 Task: Add Attachment from "Attach a link" to Card Card0000000024 in Board Board0000000006 in Workspace WS0000000002 in Trello. Add Cover Red to Card Card0000000024 in Board Board0000000006 in Workspace WS0000000002 in Trello. Add "Join Card" Button Button0000000024  to Card Card0000000024 in Board Board0000000006 in Workspace WS0000000002 in Trello. Add Description DS0000000024 to Card Card0000000024 in Board Board0000000006 in Workspace WS0000000002 in Trello. Add Comment CM0000000024 to Card Card0000000024 in Board Board0000000006 in Workspace WS0000000002 in Trello
Action: Mouse moved to (524, 41)
Screenshot: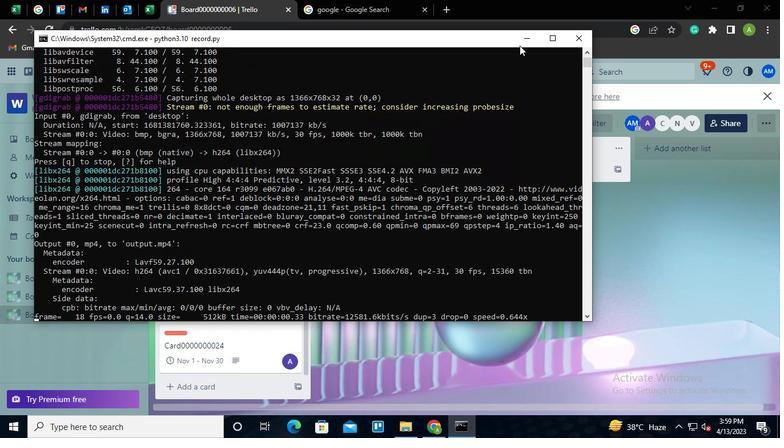 
Action: Mouse pressed left at (524, 41)
Screenshot: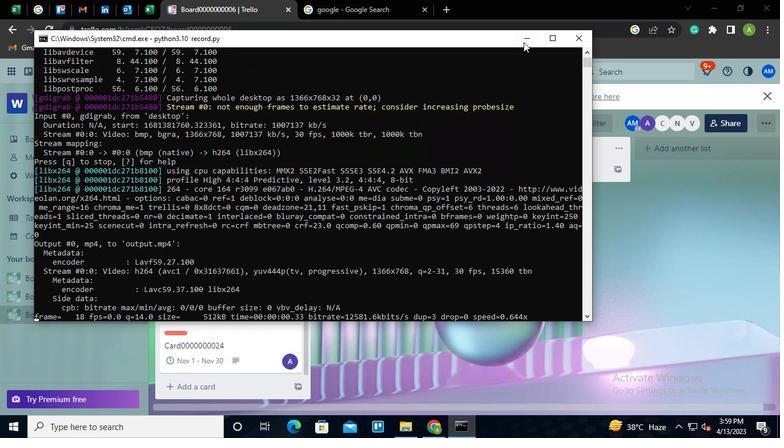 
Action: Mouse moved to (259, 332)
Screenshot: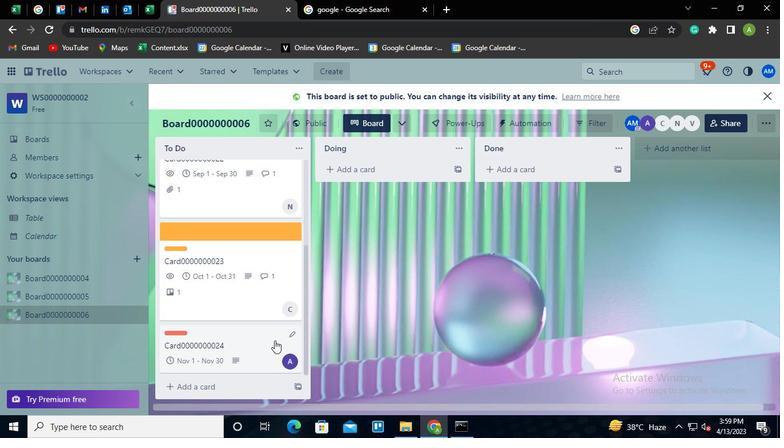 
Action: Mouse pressed left at (259, 332)
Screenshot: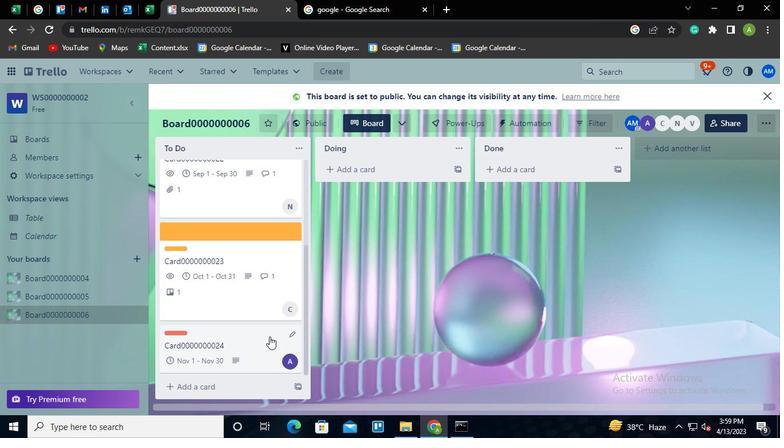 
Action: Mouse moved to (516, 294)
Screenshot: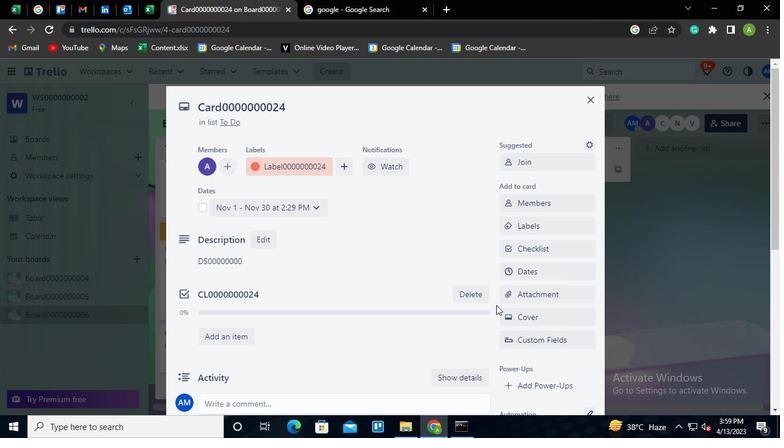 
Action: Mouse pressed left at (516, 294)
Screenshot: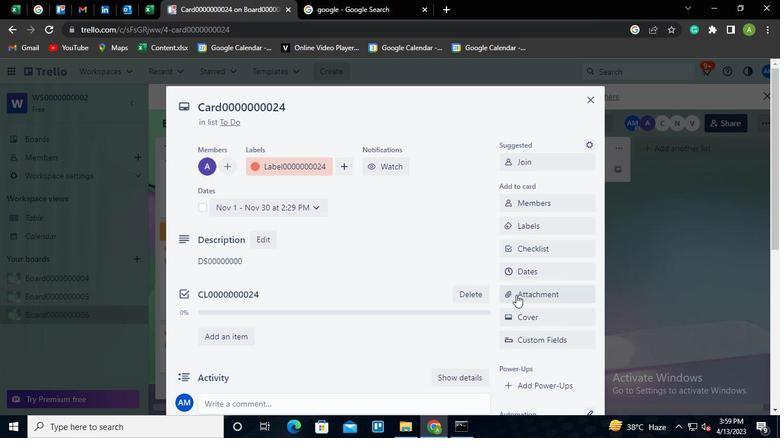 
Action: Mouse moved to (529, 258)
Screenshot: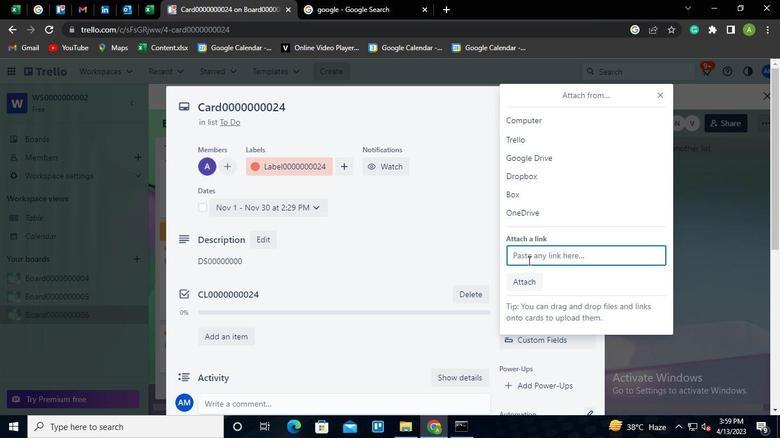
Action: Mouse pressed left at (529, 258)
Screenshot: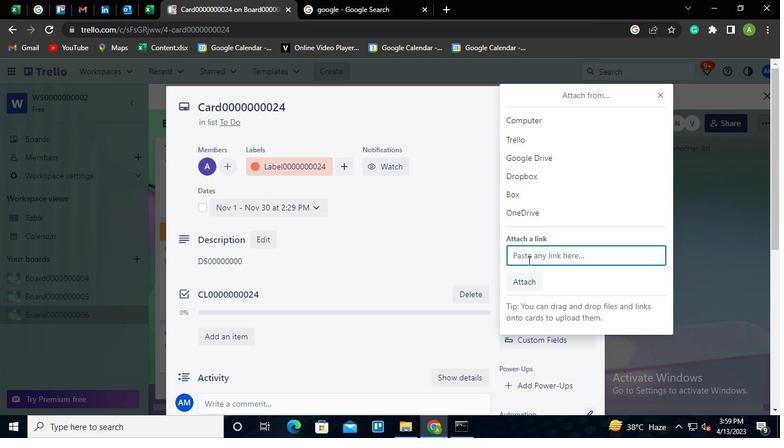 
Action: Keyboard Key.ctrl_l
Screenshot: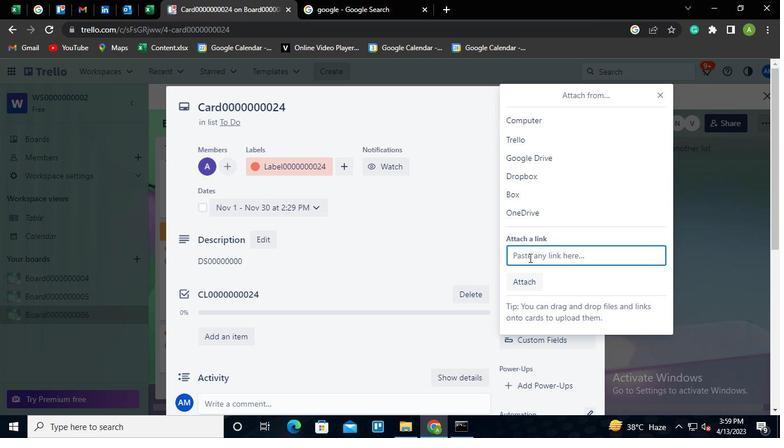 
Action: Keyboard \x16
Screenshot: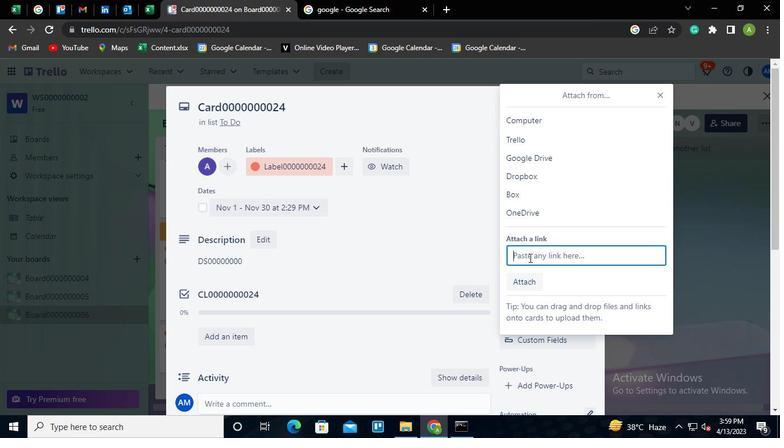 
Action: Mouse moved to (518, 319)
Screenshot: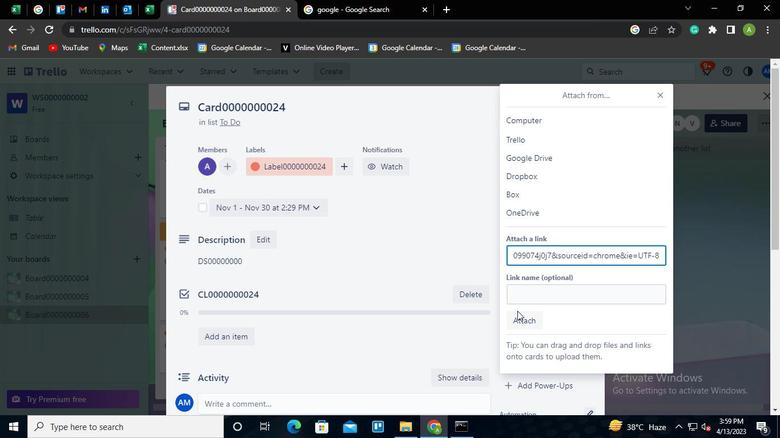 
Action: Mouse pressed left at (518, 319)
Screenshot: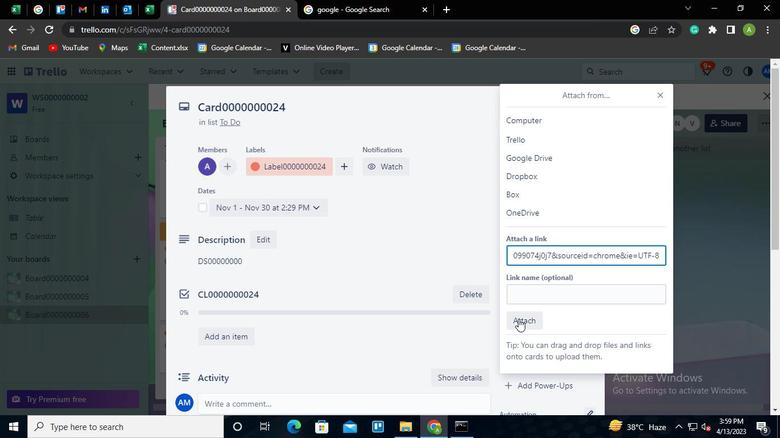 
Action: Mouse pressed left at (518, 319)
Screenshot: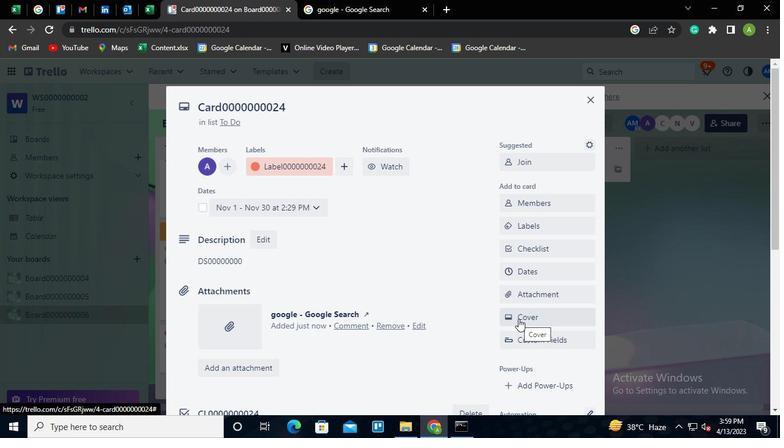
Action: Mouse moved to (613, 201)
Screenshot: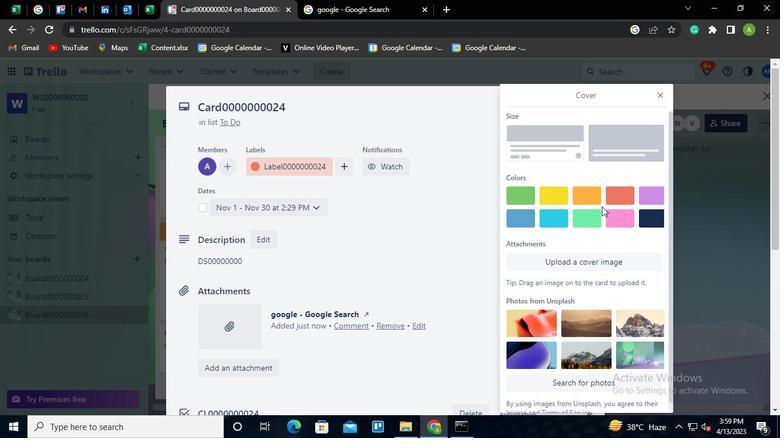 
Action: Mouse pressed left at (613, 201)
Screenshot: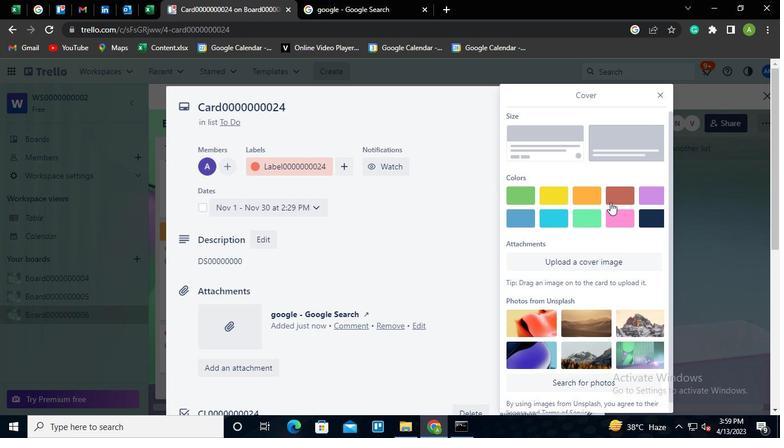 
Action: Mouse moved to (460, 199)
Screenshot: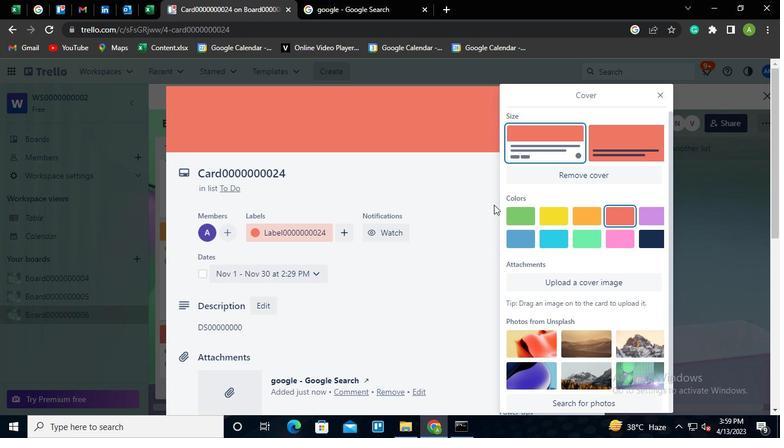 
Action: Mouse pressed left at (460, 199)
Screenshot: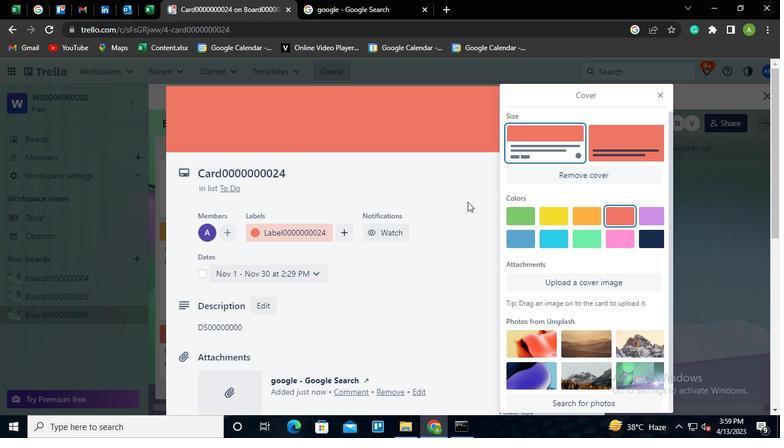 
Action: Mouse moved to (531, 316)
Screenshot: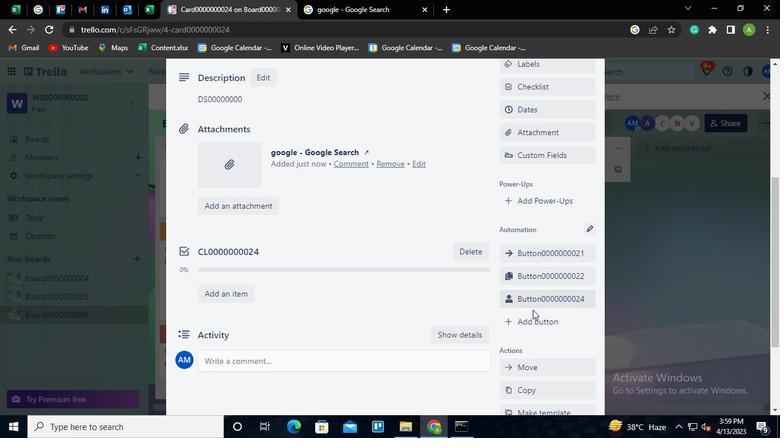 
Action: Mouse pressed left at (531, 316)
Screenshot: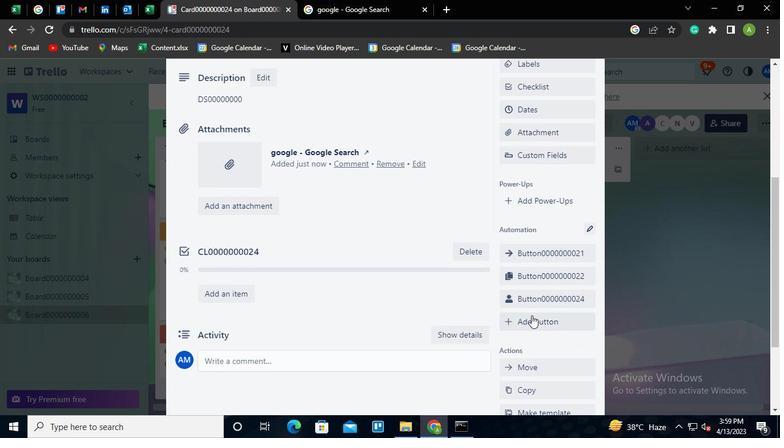 
Action: Mouse moved to (550, 217)
Screenshot: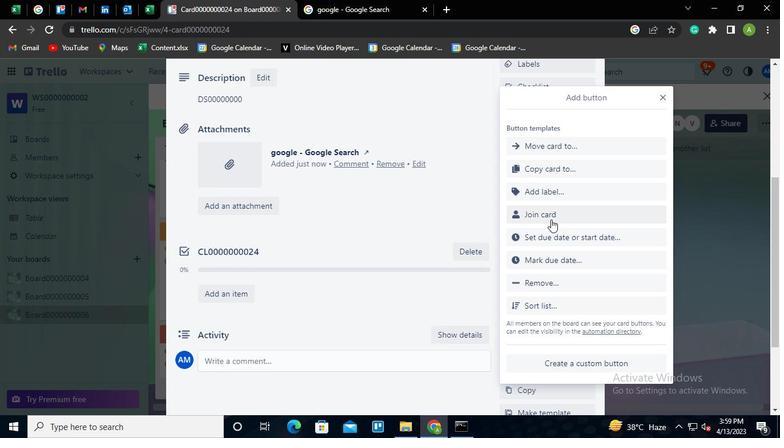 
Action: Mouse pressed left at (550, 217)
Screenshot: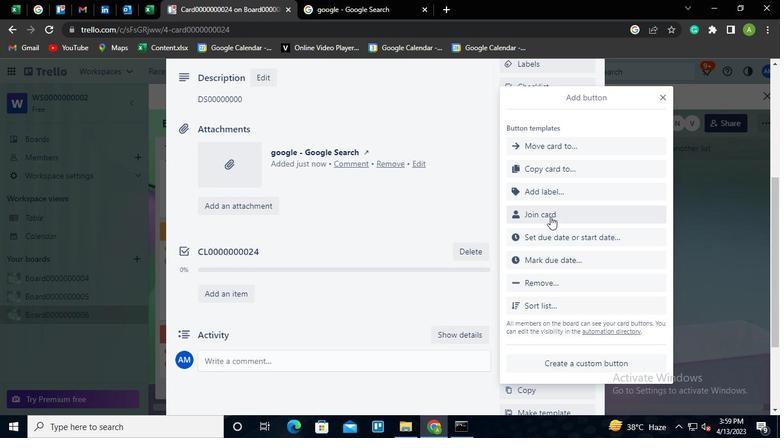 
Action: Mouse moved to (552, 160)
Screenshot: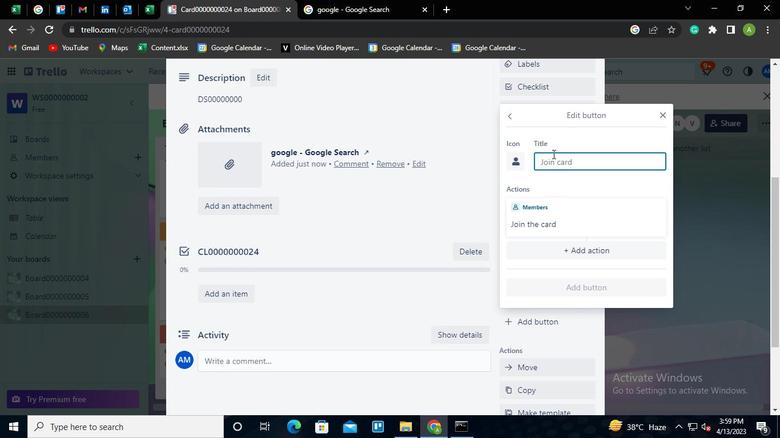 
Action: Keyboard Key.shift
Screenshot: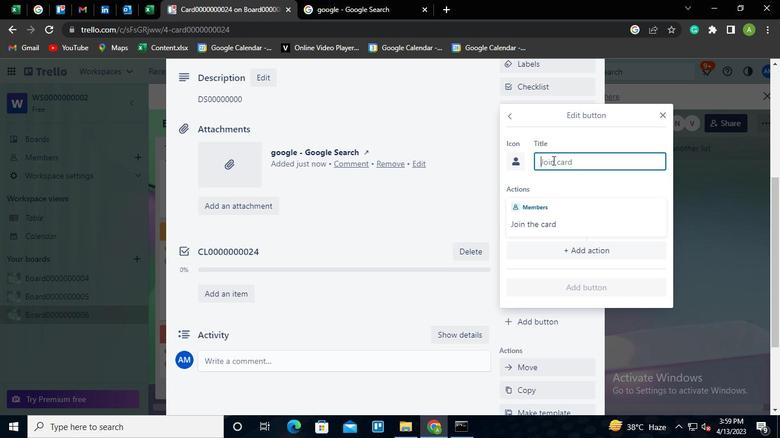 
Action: Keyboard Key.shift
Screenshot: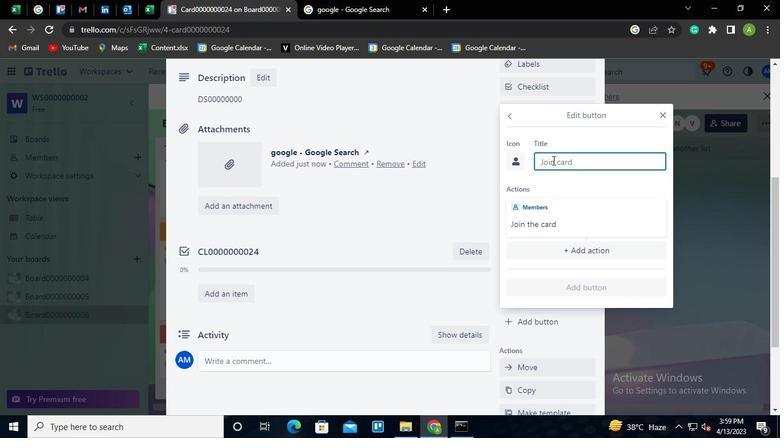 
Action: Keyboard Key.shift
Screenshot: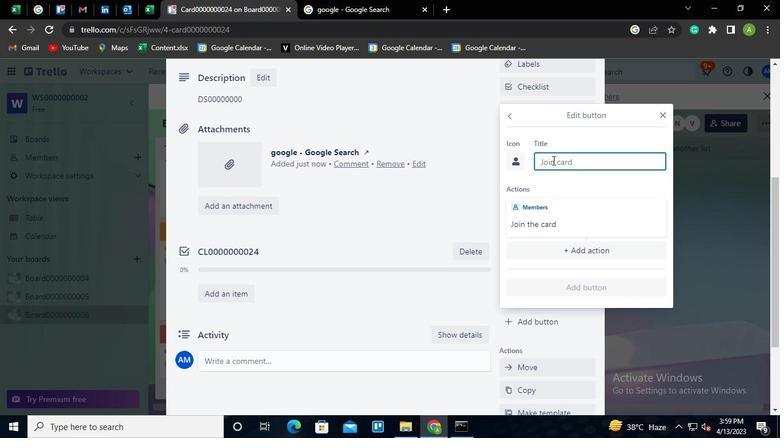 
Action: Keyboard B
Screenshot: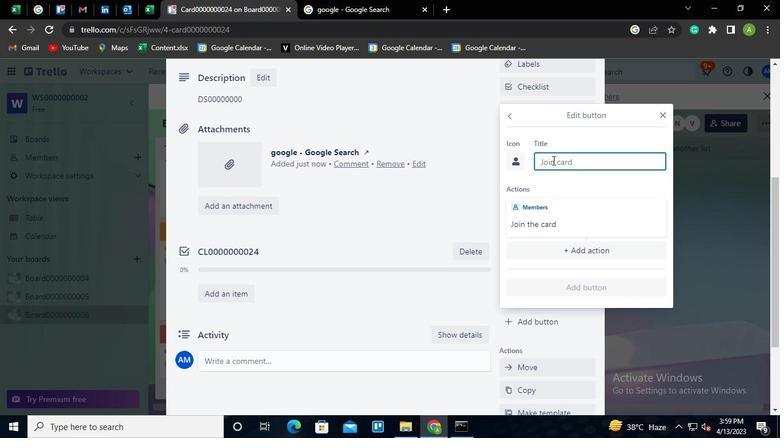 
Action: Mouse moved to (552, 161)
Screenshot: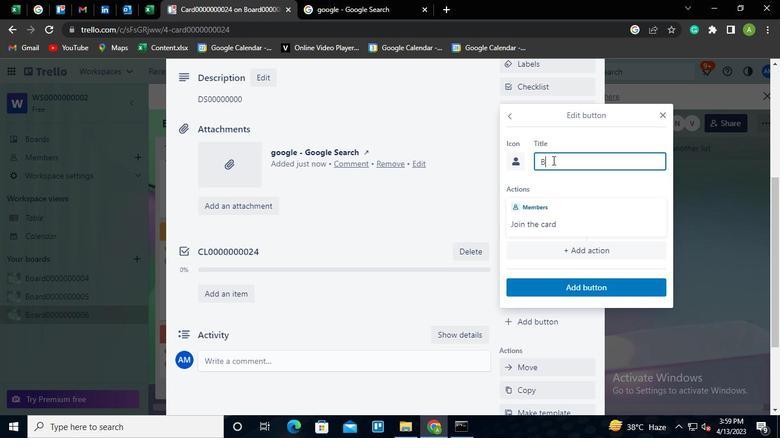 
Action: Keyboard u
Screenshot: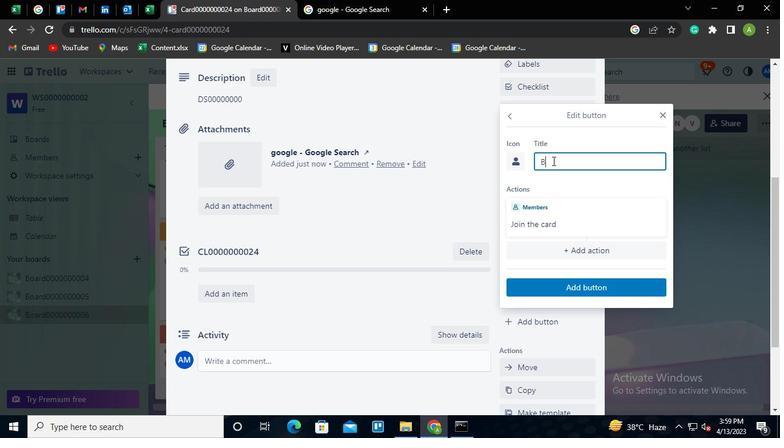 
Action: Keyboard t
Screenshot: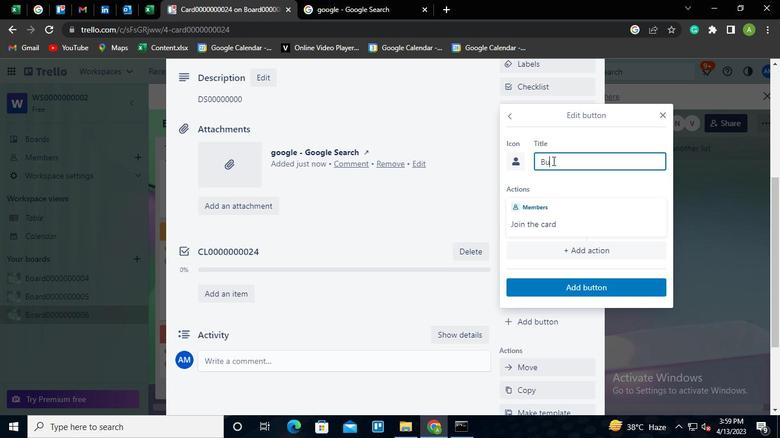 
Action: Keyboard t
Screenshot: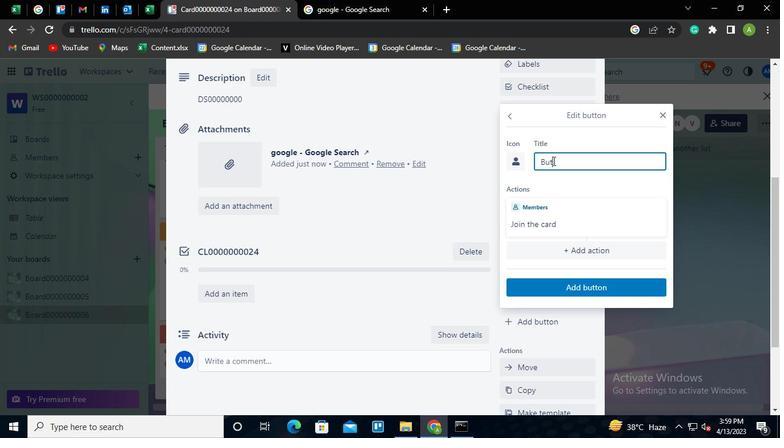 
Action: Keyboard o
Screenshot: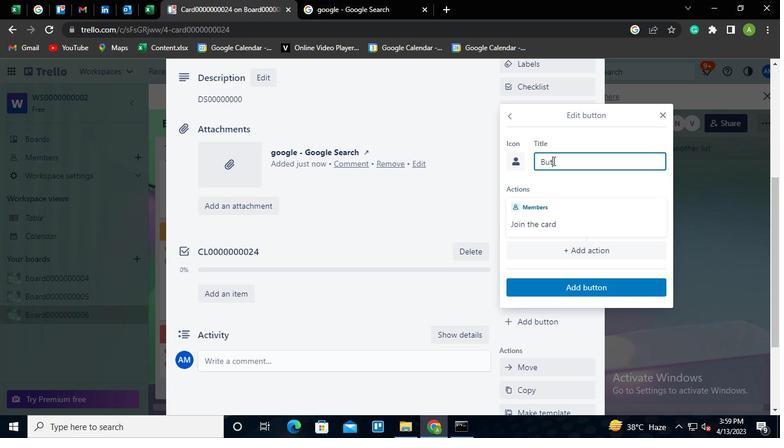 
Action: Keyboard n
Screenshot: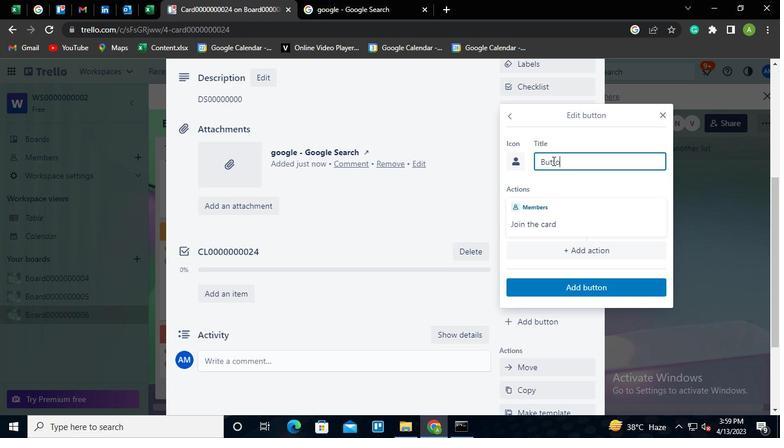 
Action: Keyboard <96>
Screenshot: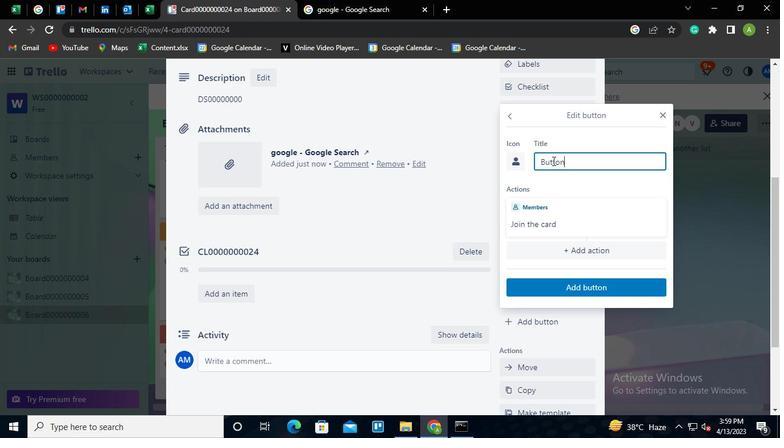 
Action: Keyboard <96>
Screenshot: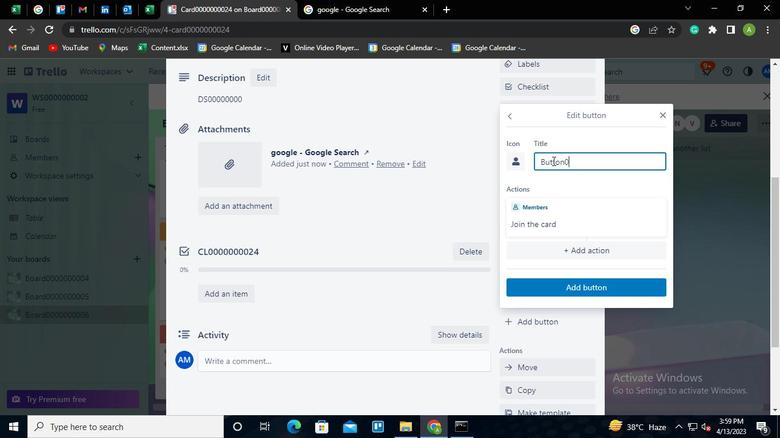 
Action: Keyboard <96>
Screenshot: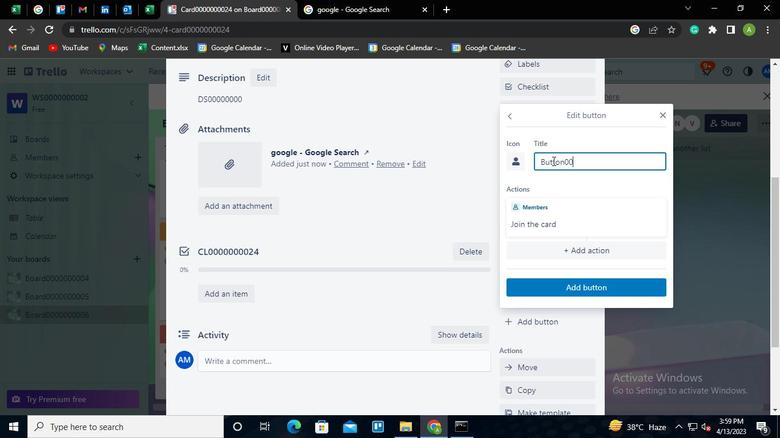 
Action: Keyboard <96>
Screenshot: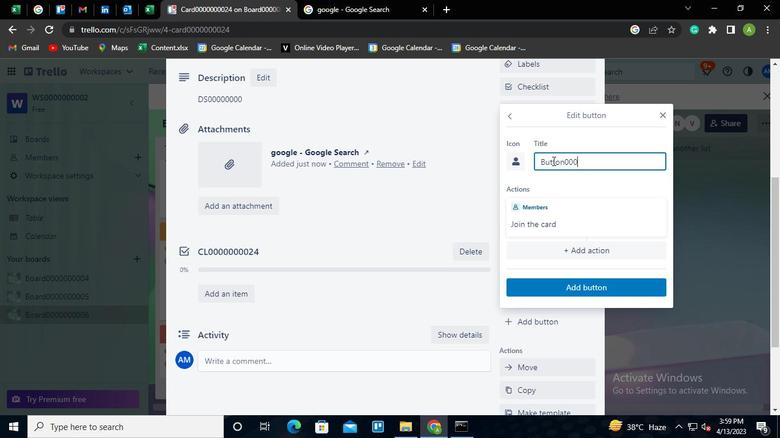 
Action: Keyboard <96>
Screenshot: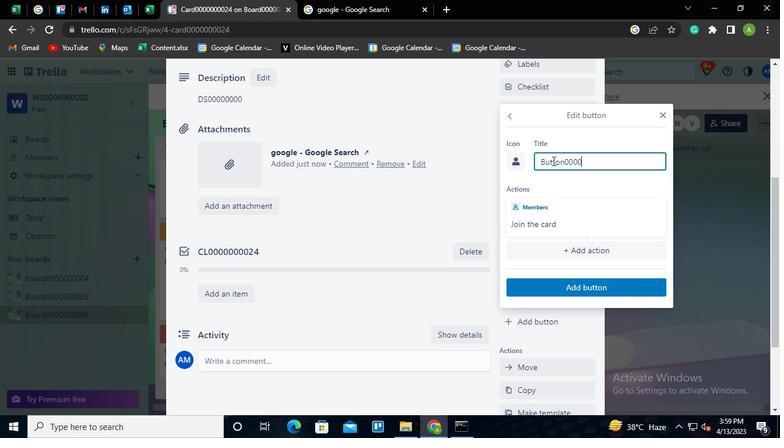 
Action: Keyboard <97>
Screenshot: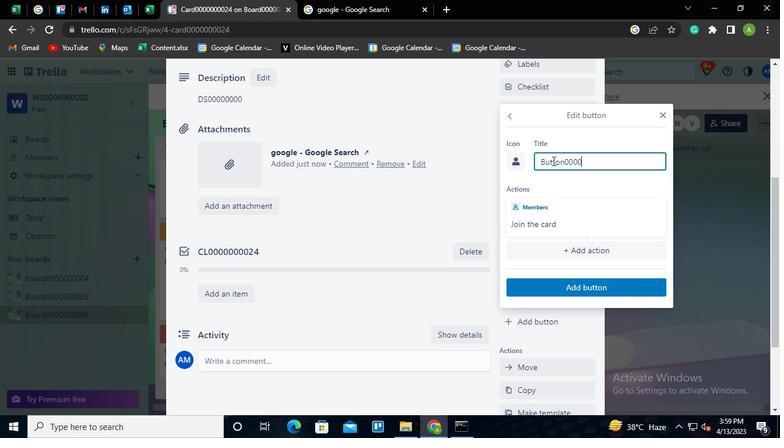 
Action: Keyboard Key.backspace
Screenshot: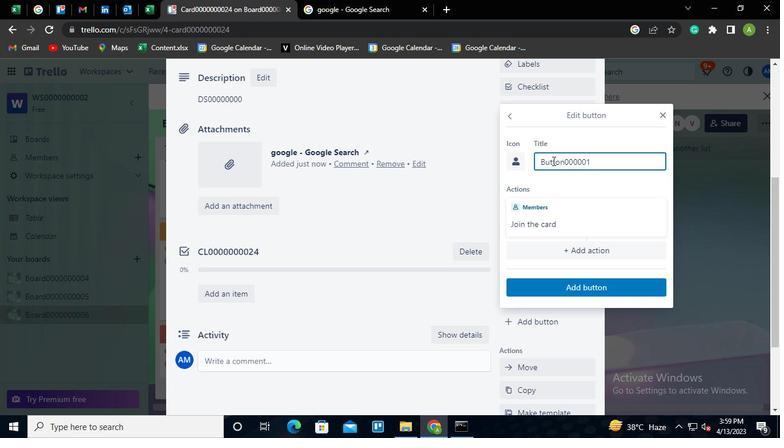 
Action: Keyboard <96>
Screenshot: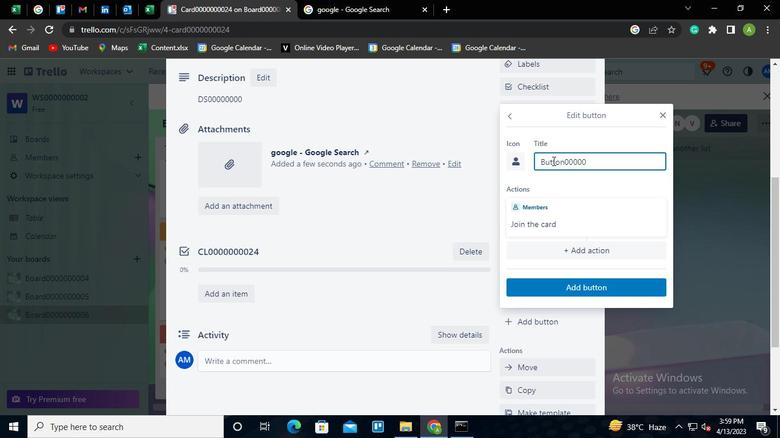 
Action: Keyboard <96>
Screenshot: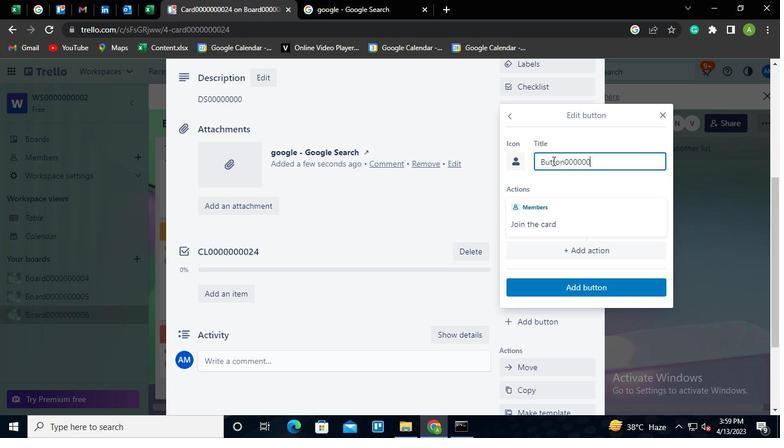 
Action: Keyboard <96>
Screenshot: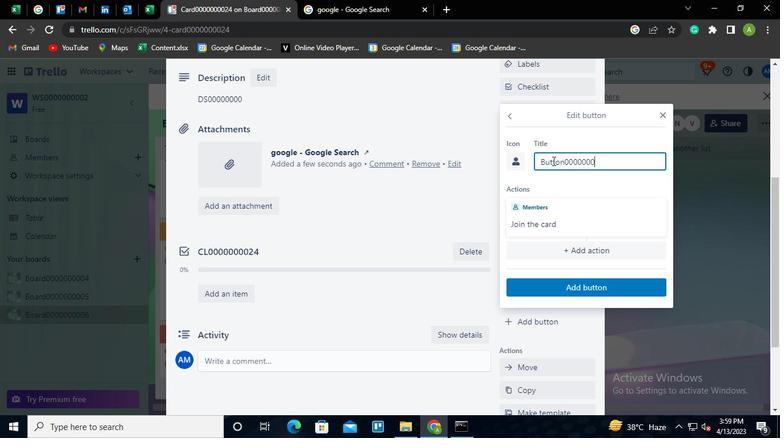 
Action: Keyboard <98>
Screenshot: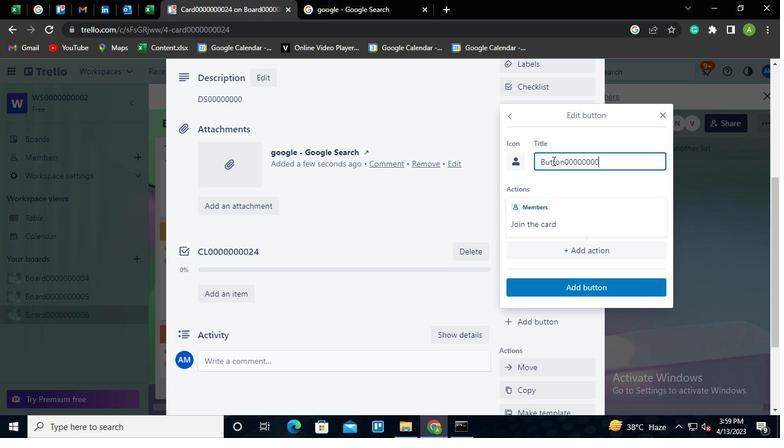
Action: Keyboard <100>
Screenshot: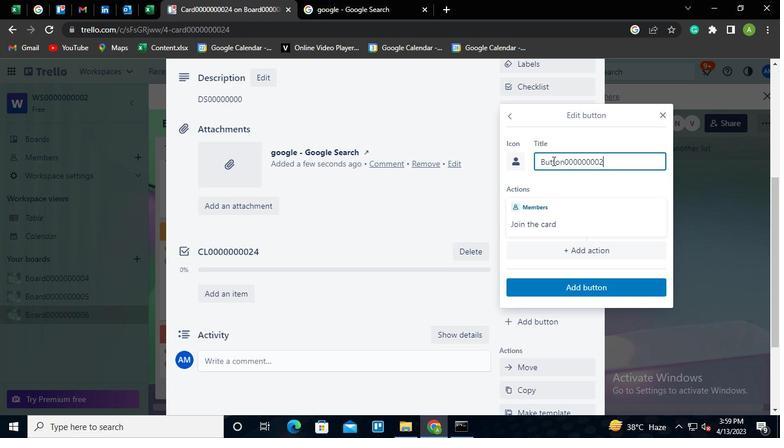 
Action: Mouse moved to (599, 283)
Screenshot: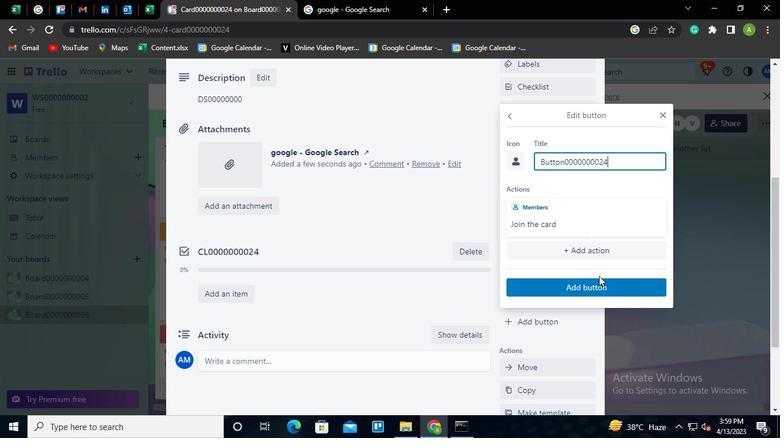 
Action: Mouse pressed left at (599, 283)
Screenshot: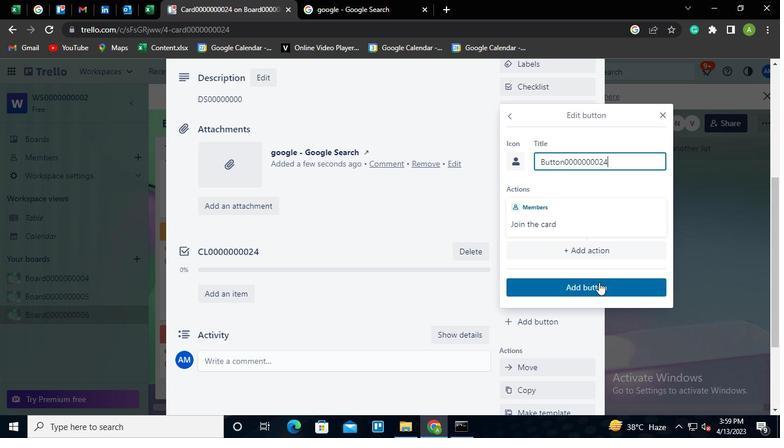 
Action: Mouse moved to (244, 270)
Screenshot: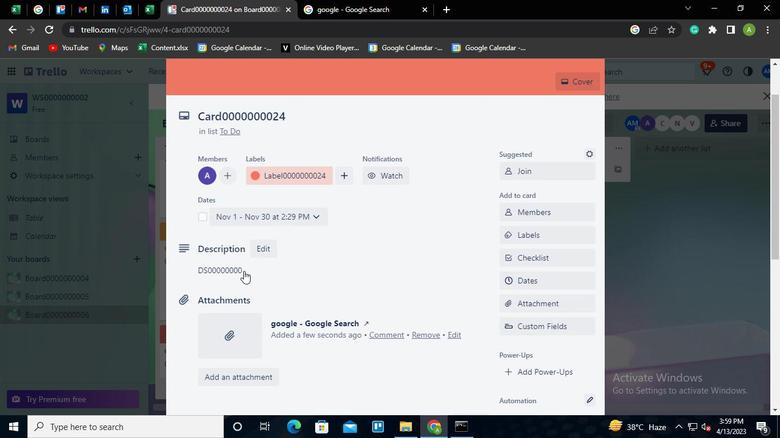 
Action: Mouse pressed left at (244, 270)
Screenshot: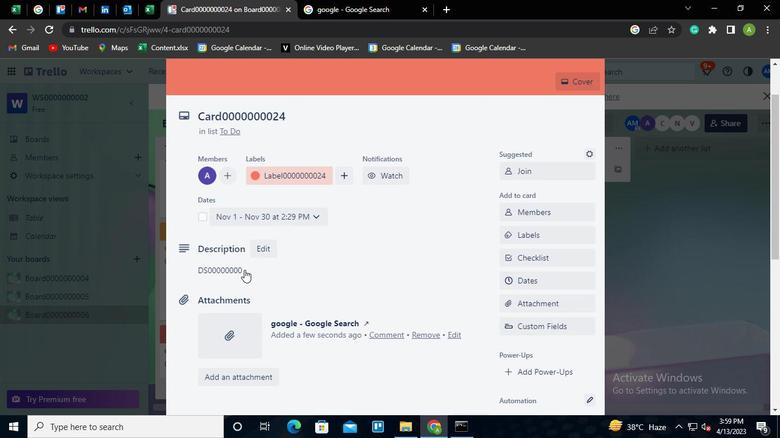 
Action: Mouse moved to (257, 310)
Screenshot: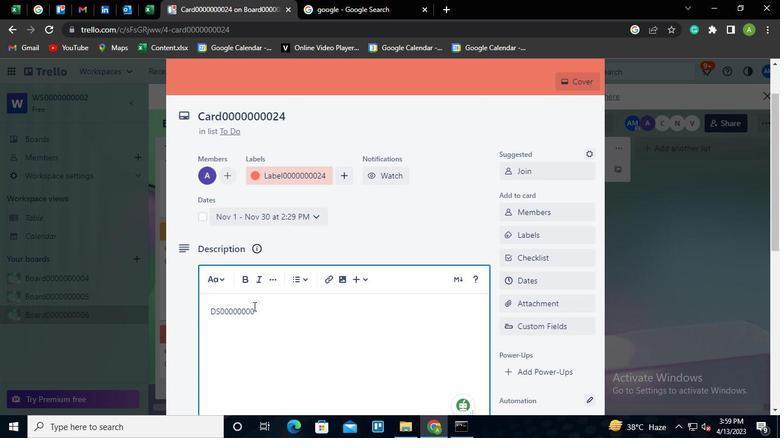 
Action: Keyboard Key.shift_r
Screenshot: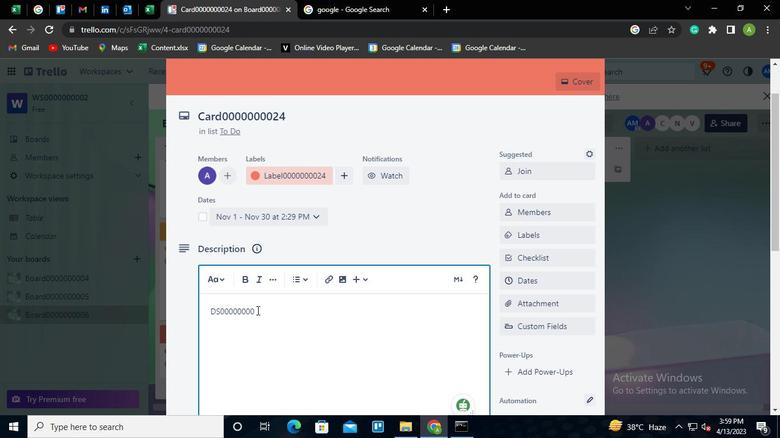 
Action: Keyboard Key.home
Screenshot: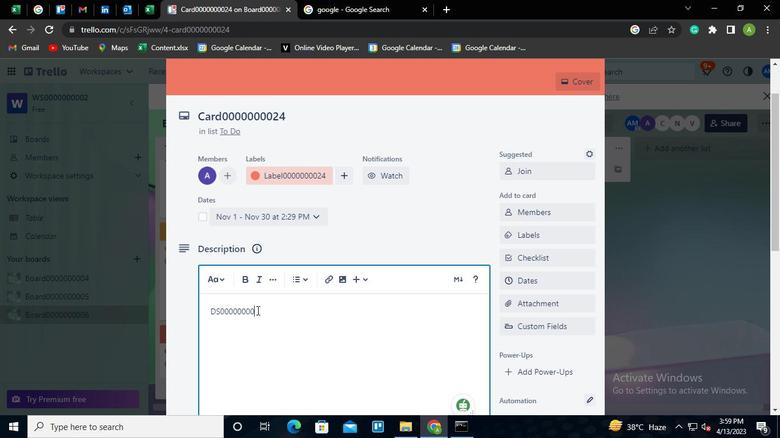 
Action: Keyboard Key.shift
Screenshot: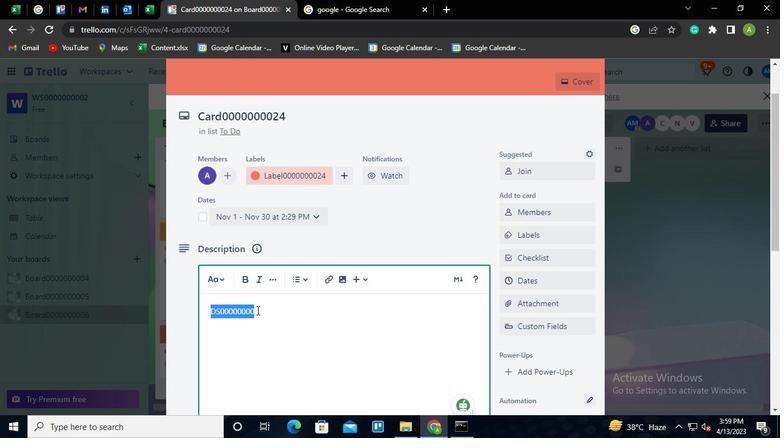 
Action: Keyboard D
Screenshot: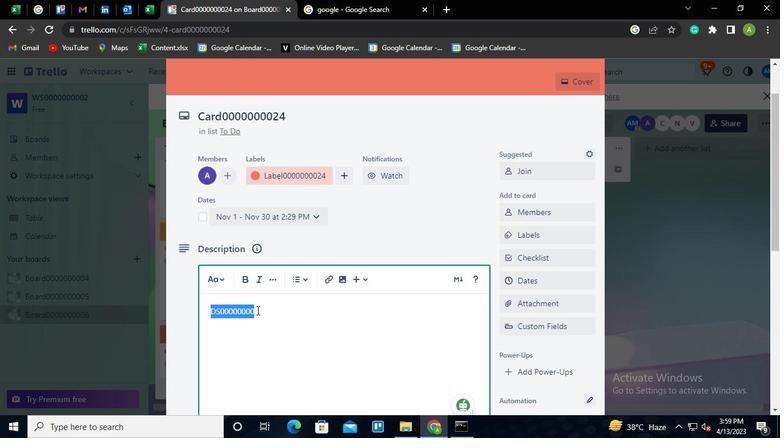 
Action: Keyboard S
Screenshot: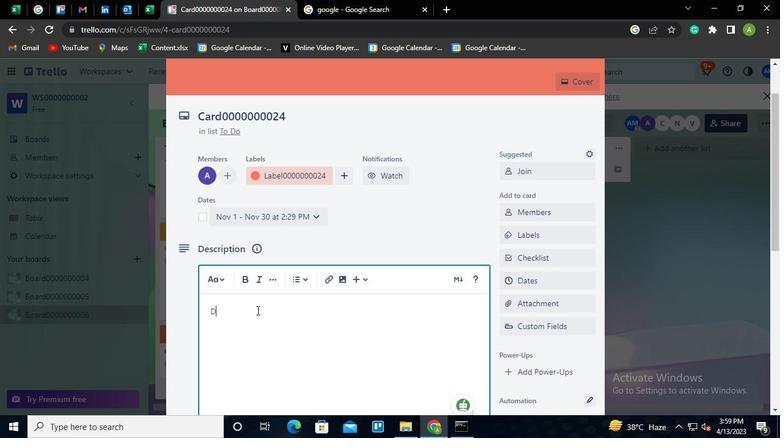 
Action: Keyboard <96>
Screenshot: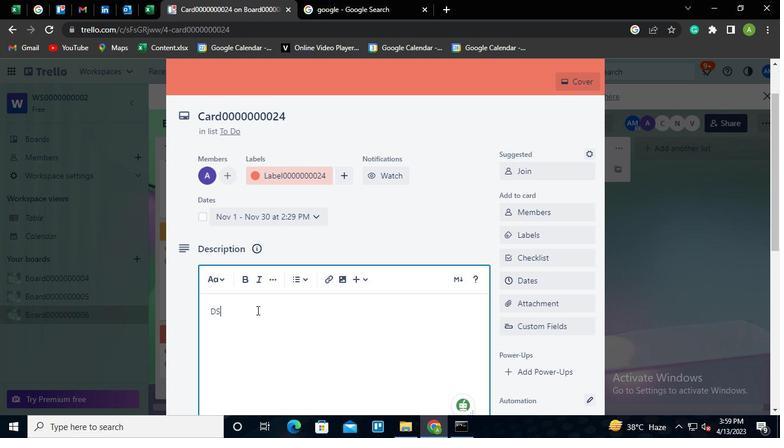 
Action: Keyboard <96>
Screenshot: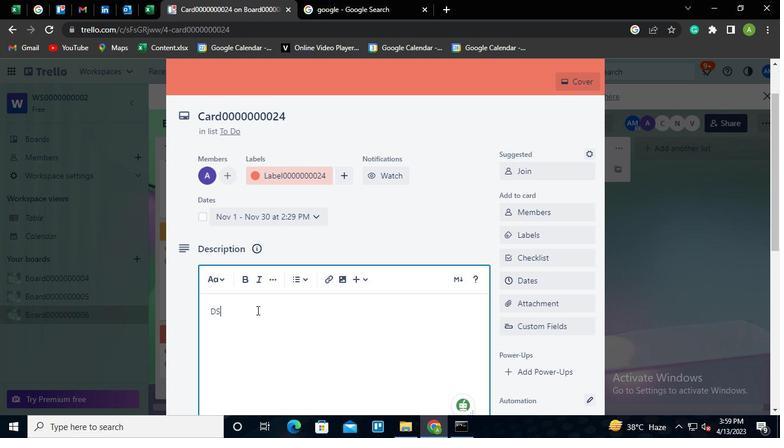 
Action: Keyboard <96>
Screenshot: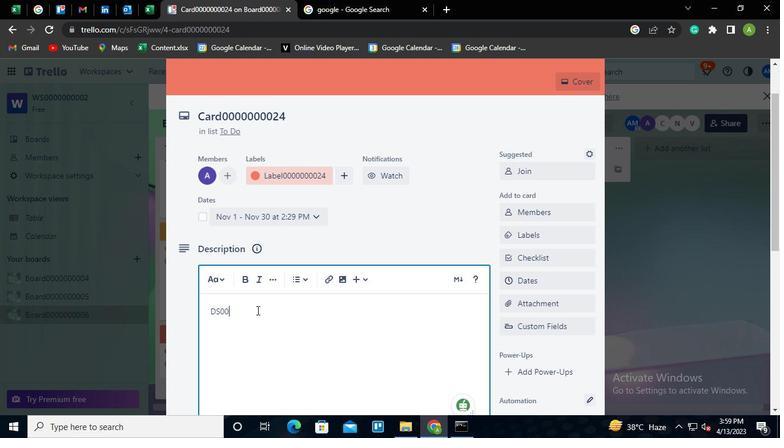 
Action: Keyboard <96>
Screenshot: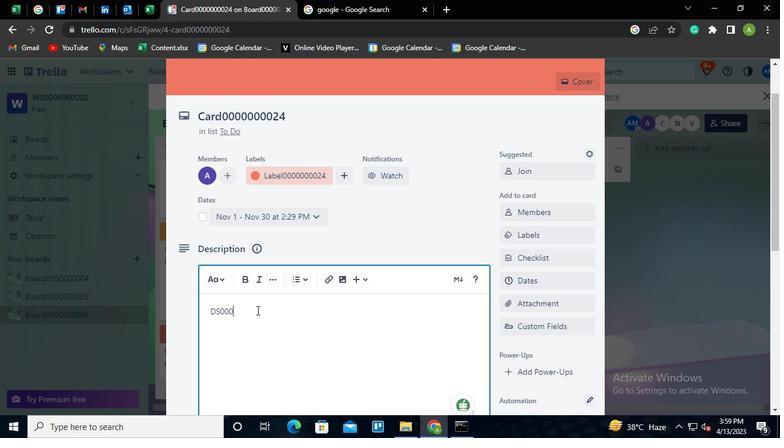 
Action: Keyboard <96>
Screenshot: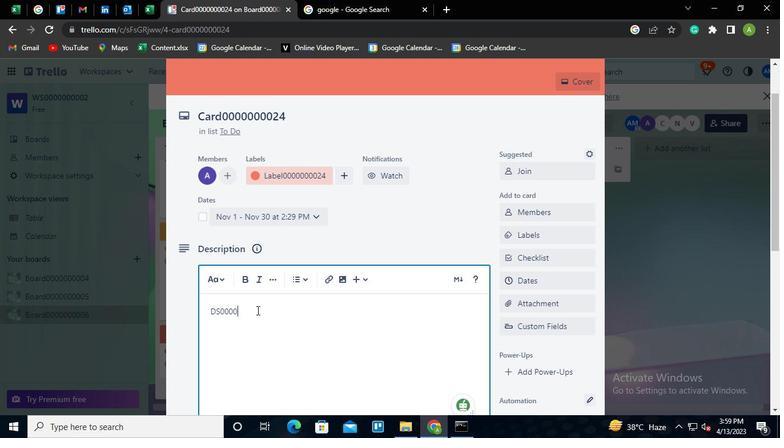 
Action: Keyboard <96>
Screenshot: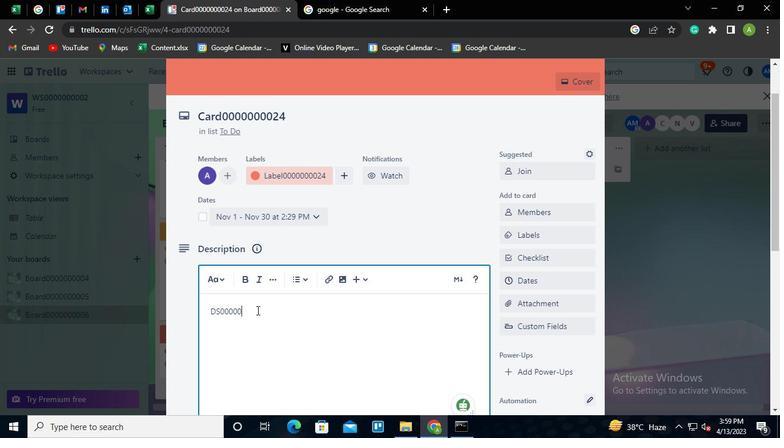 
Action: Keyboard <96>
Screenshot: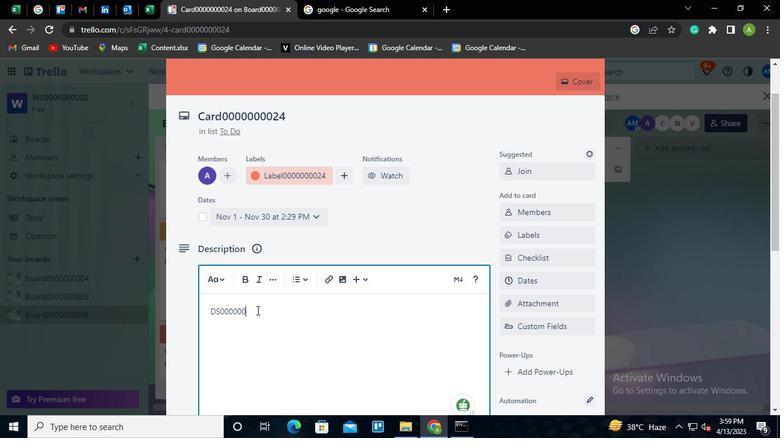 
Action: Keyboard <96>
Screenshot: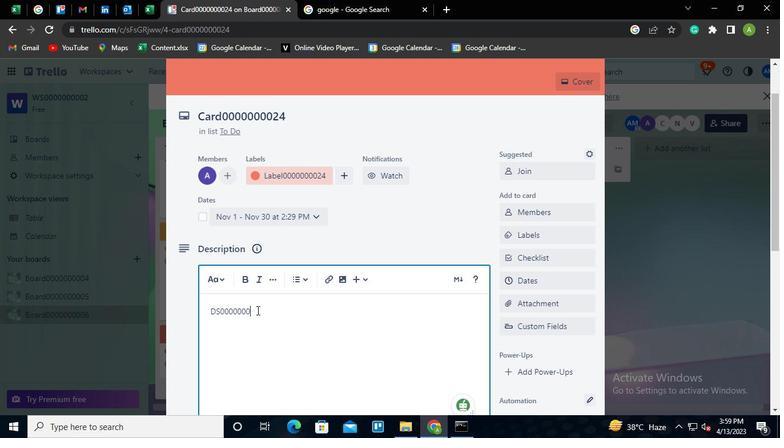 
Action: Keyboard <98>
Screenshot: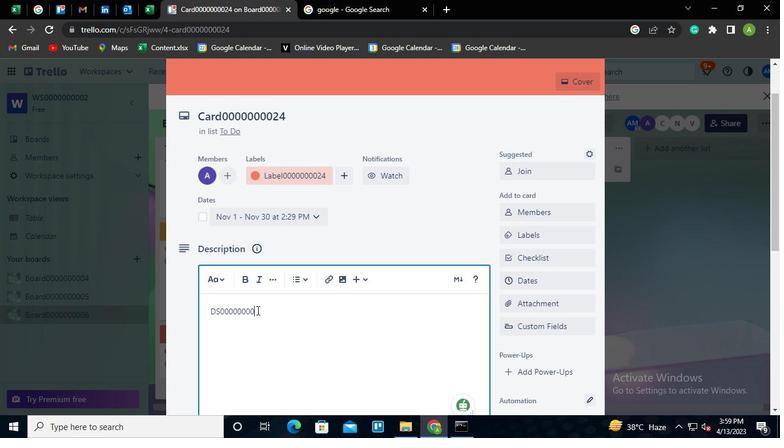 
Action: Keyboard <100>
Screenshot: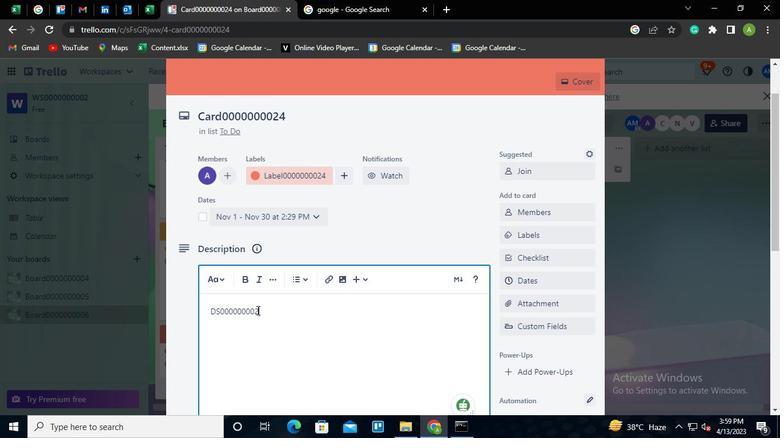 
Action: Mouse moved to (209, 267)
Screenshot: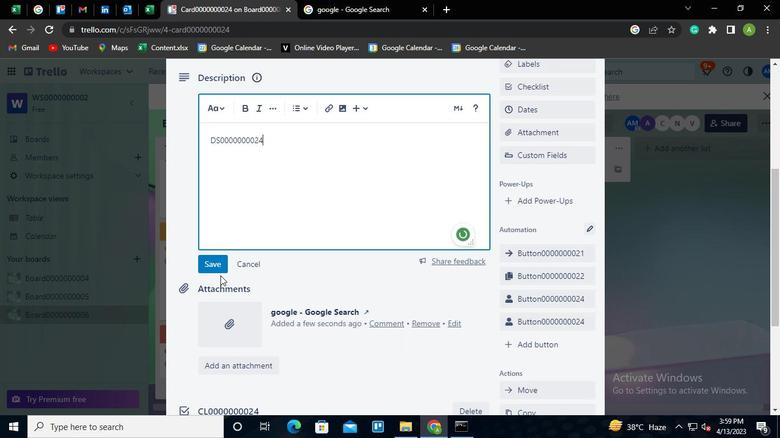 
Action: Mouse pressed left at (209, 267)
Screenshot: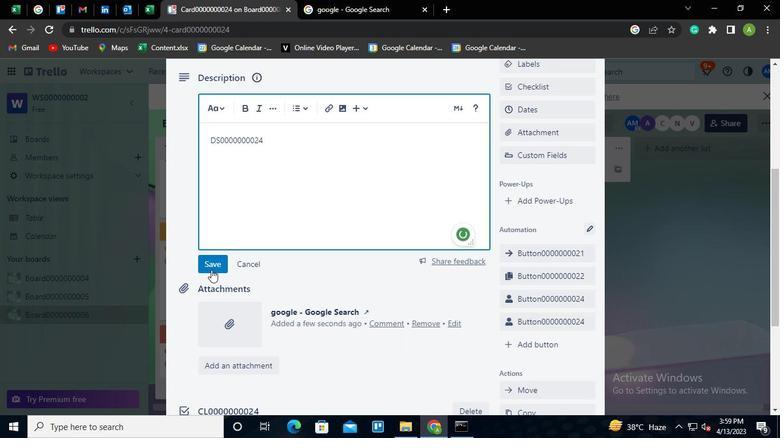 
Action: Mouse moved to (262, 219)
Screenshot: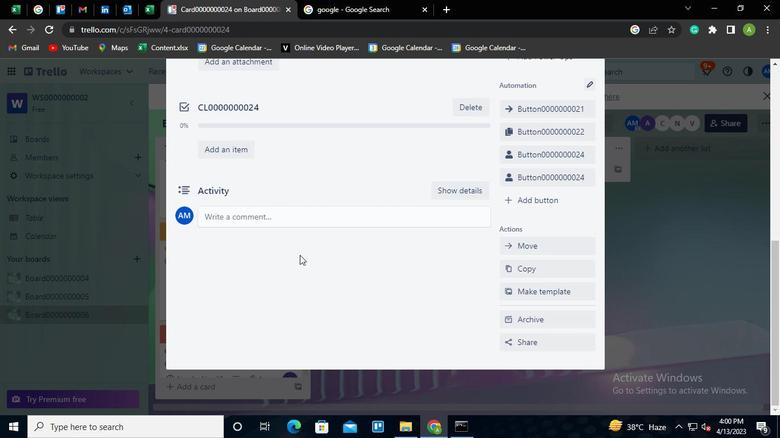 
Action: Mouse pressed left at (262, 219)
Screenshot: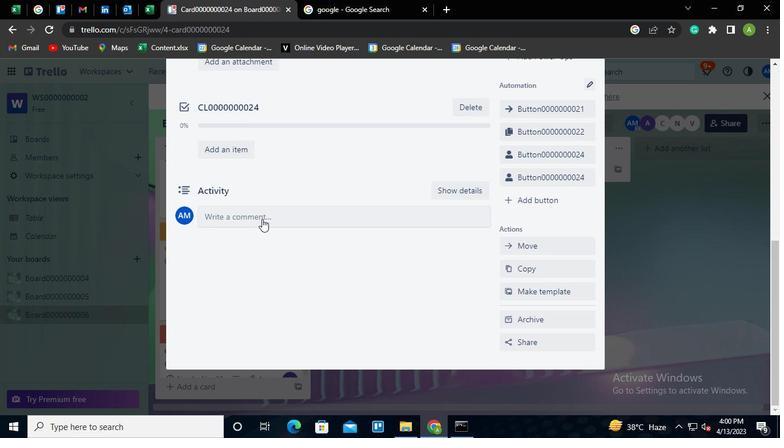 
Action: Mouse moved to (277, 263)
Screenshot: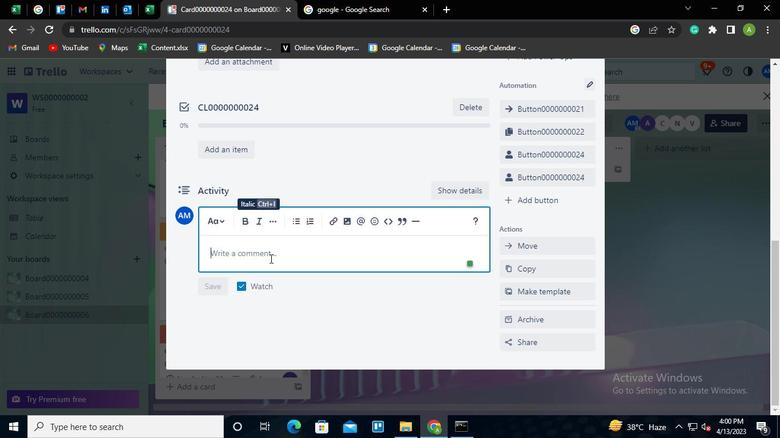 
Action: Keyboard Key.shift
Screenshot: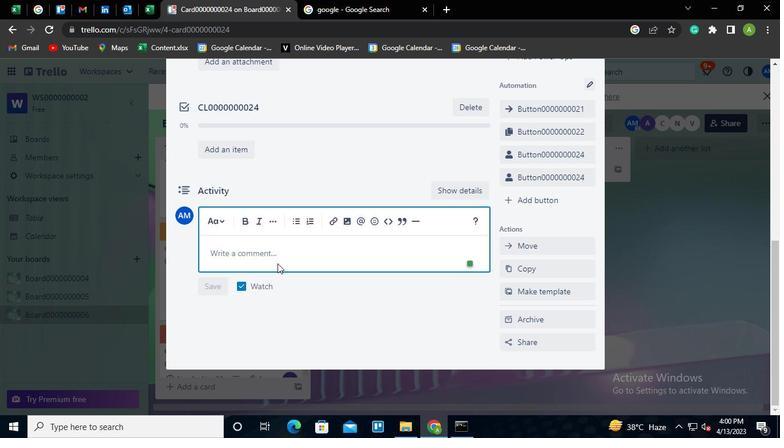 
Action: Keyboard C
Screenshot: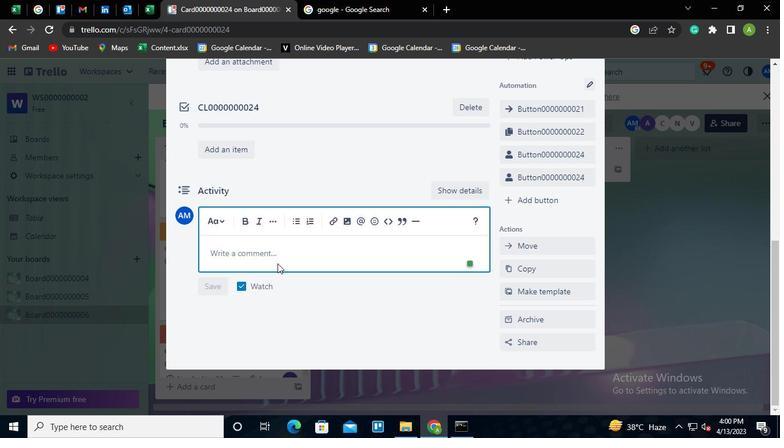 
Action: Keyboard M
Screenshot: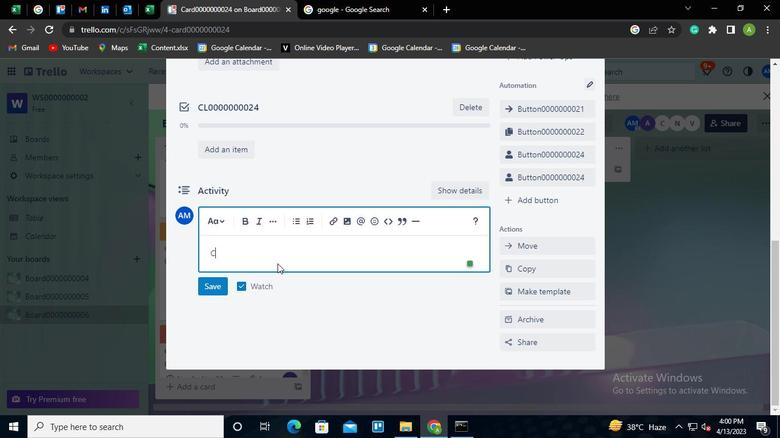 
Action: Keyboard <96>
Screenshot: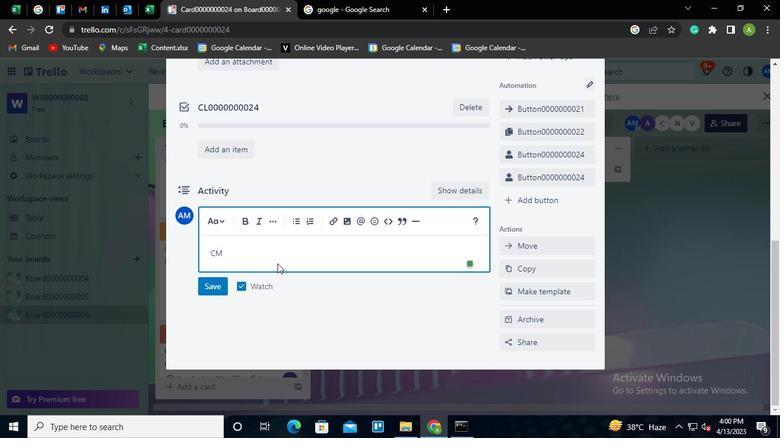 
Action: Keyboard <96>
Screenshot: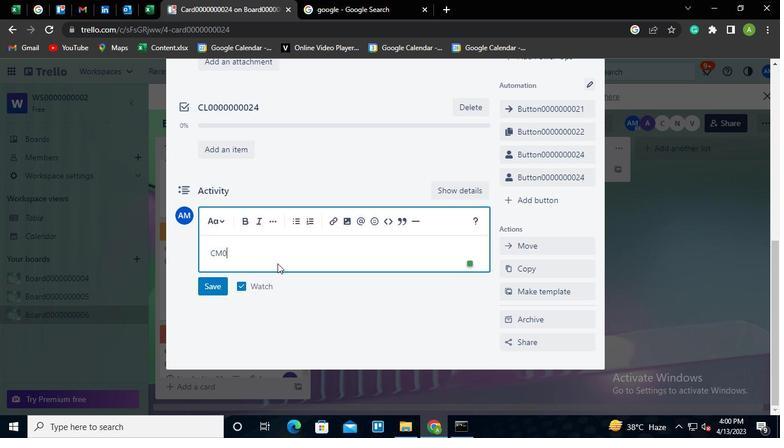 
Action: Keyboard <96>
Screenshot: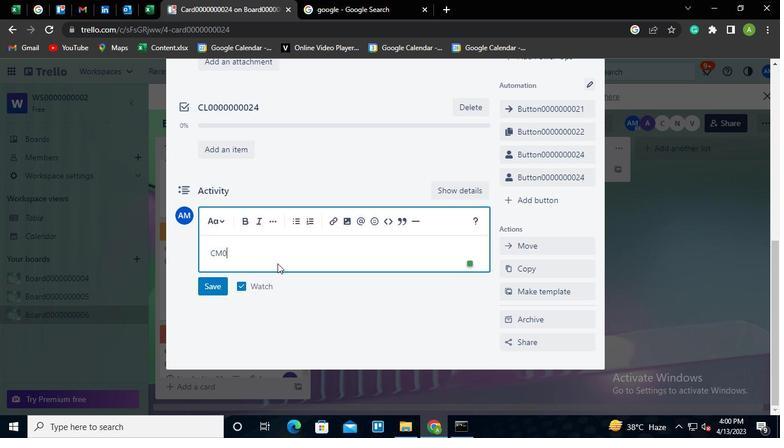 
Action: Keyboard <96>
Screenshot: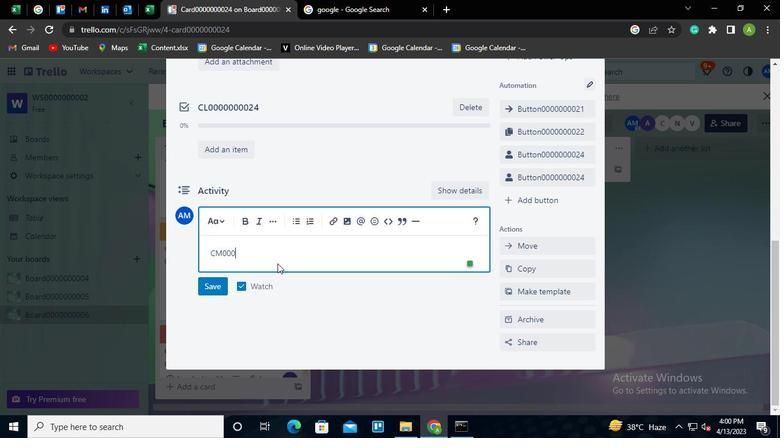 
Action: Keyboard <96>
Screenshot: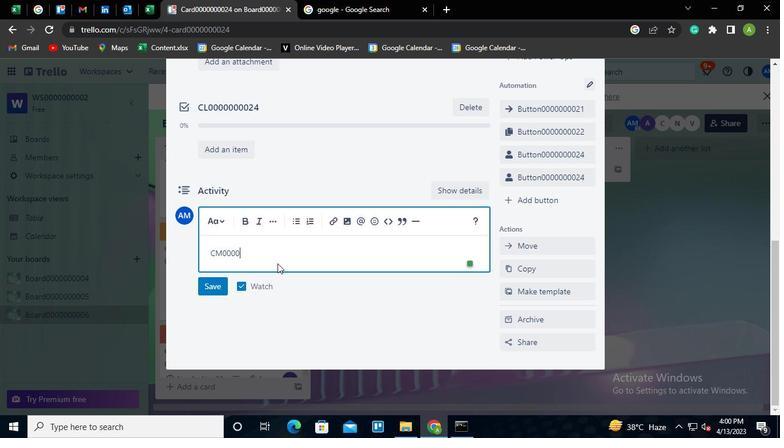 
Action: Keyboard <96>
Screenshot: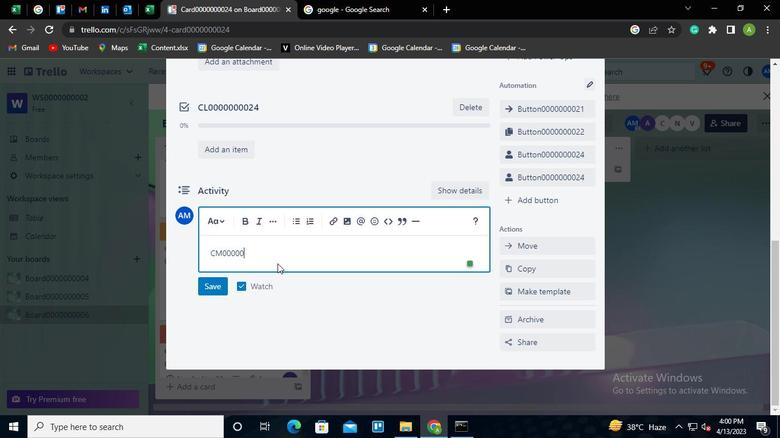 
Action: Keyboard <96>
Screenshot: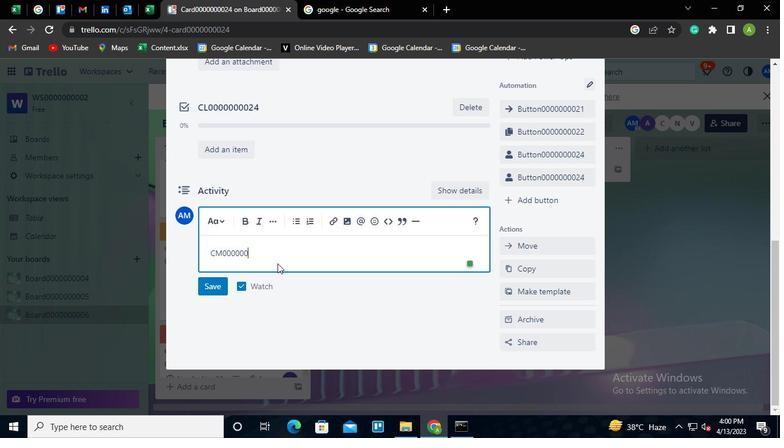 
Action: Keyboard <96>
Screenshot: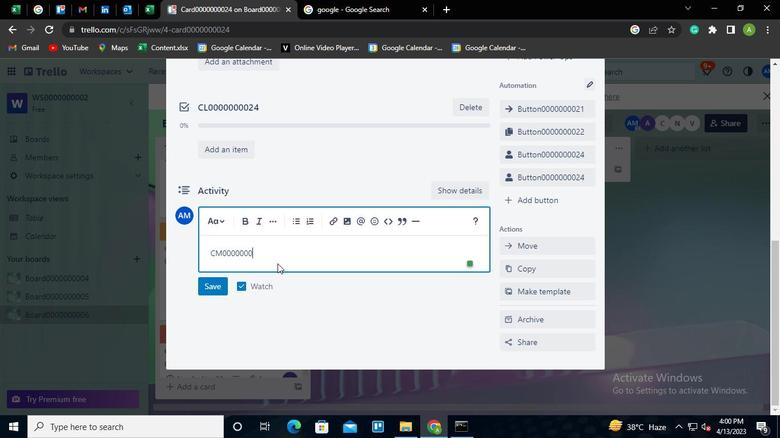 
Action: Keyboard <98>
Screenshot: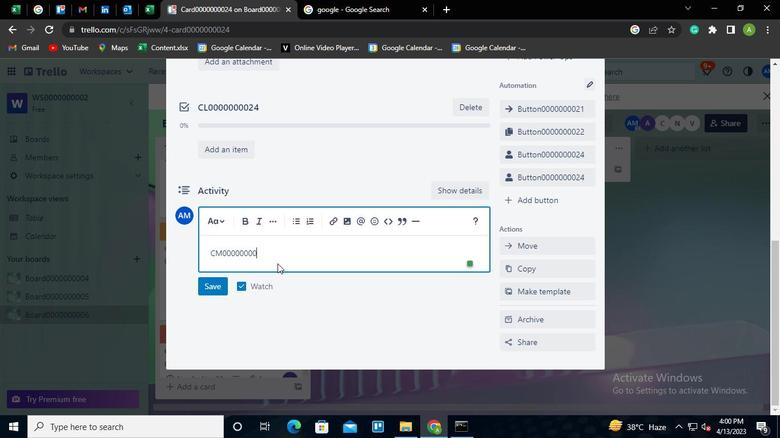 
Action: Keyboard <100>
Screenshot: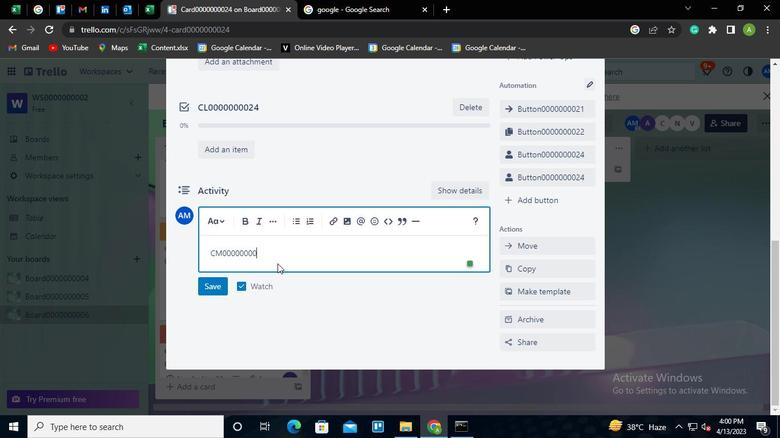 
Action: Mouse moved to (207, 291)
Screenshot: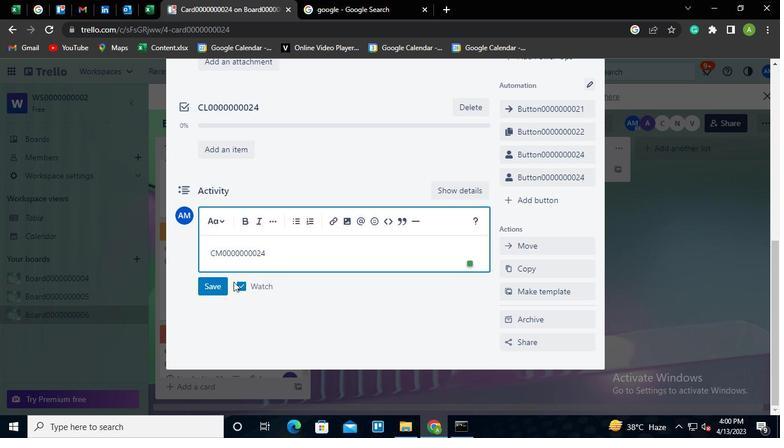
Action: Mouse pressed left at (207, 291)
Screenshot: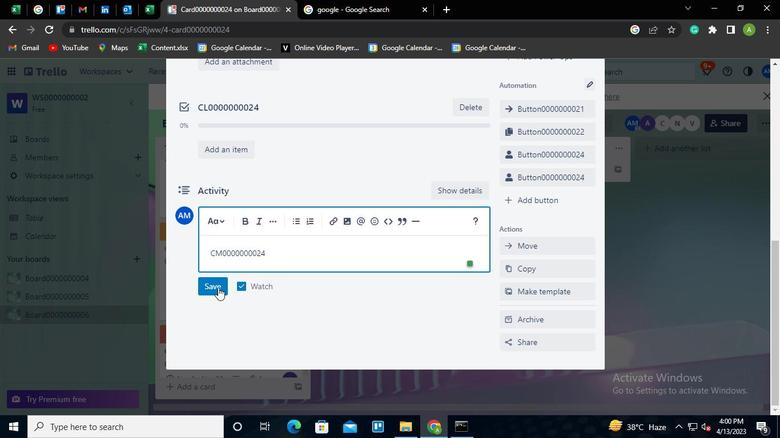 
Action: Mouse moved to (460, 423)
Screenshot: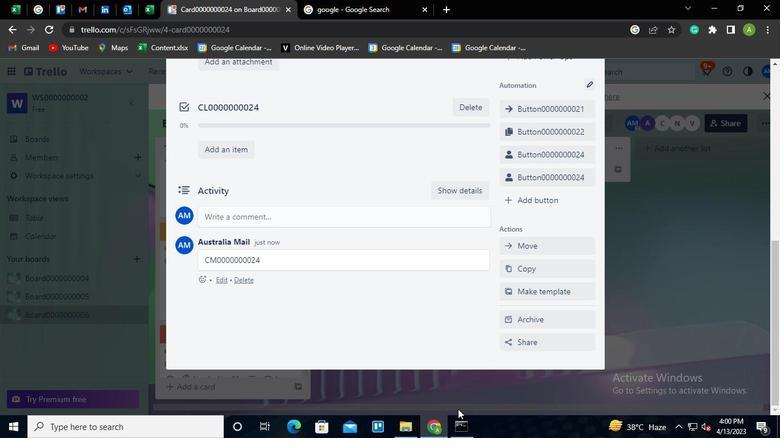 
Action: Mouse pressed left at (460, 423)
Screenshot: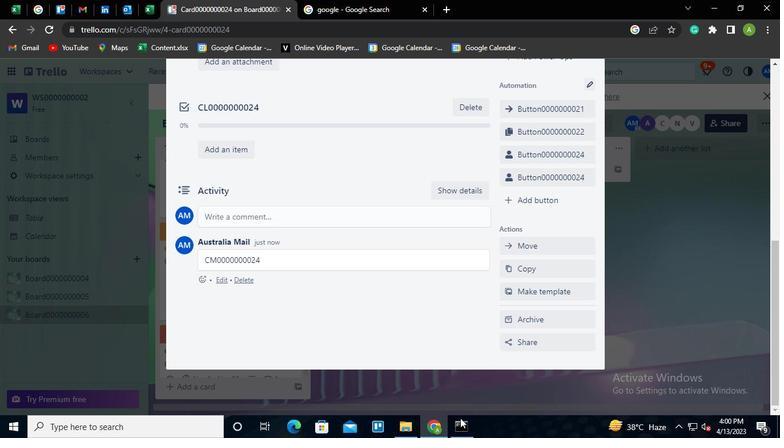 
Action: Mouse moved to (586, 32)
Screenshot: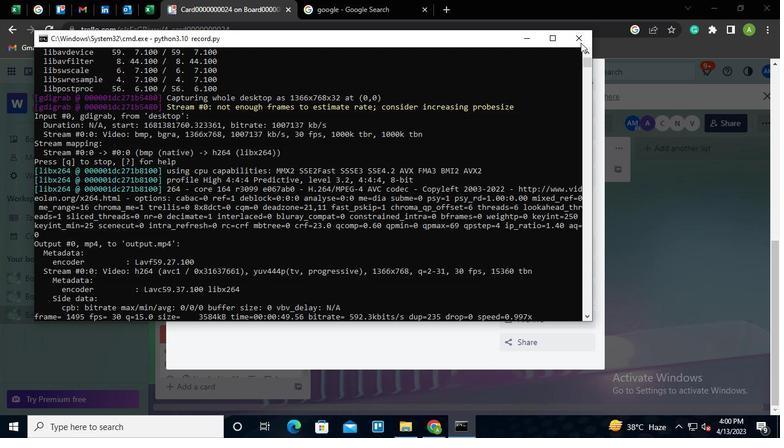 
Action: Mouse pressed left at (586, 32)
Screenshot: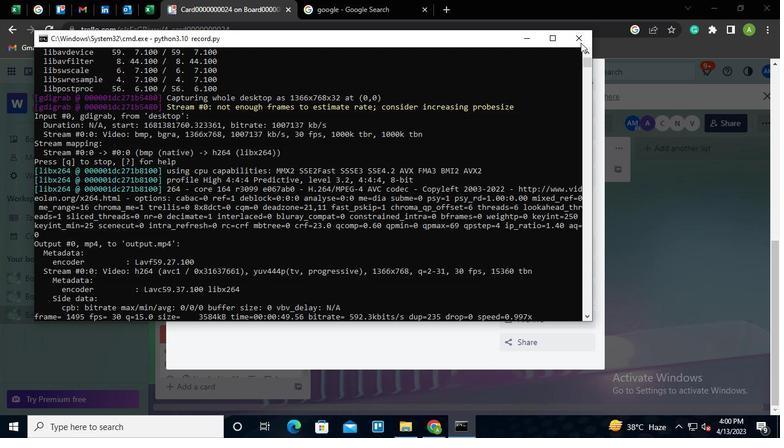 
